 Task: Change the avatar of your profile to Pizza.
Action: Mouse moved to (1374, 31)
Screenshot: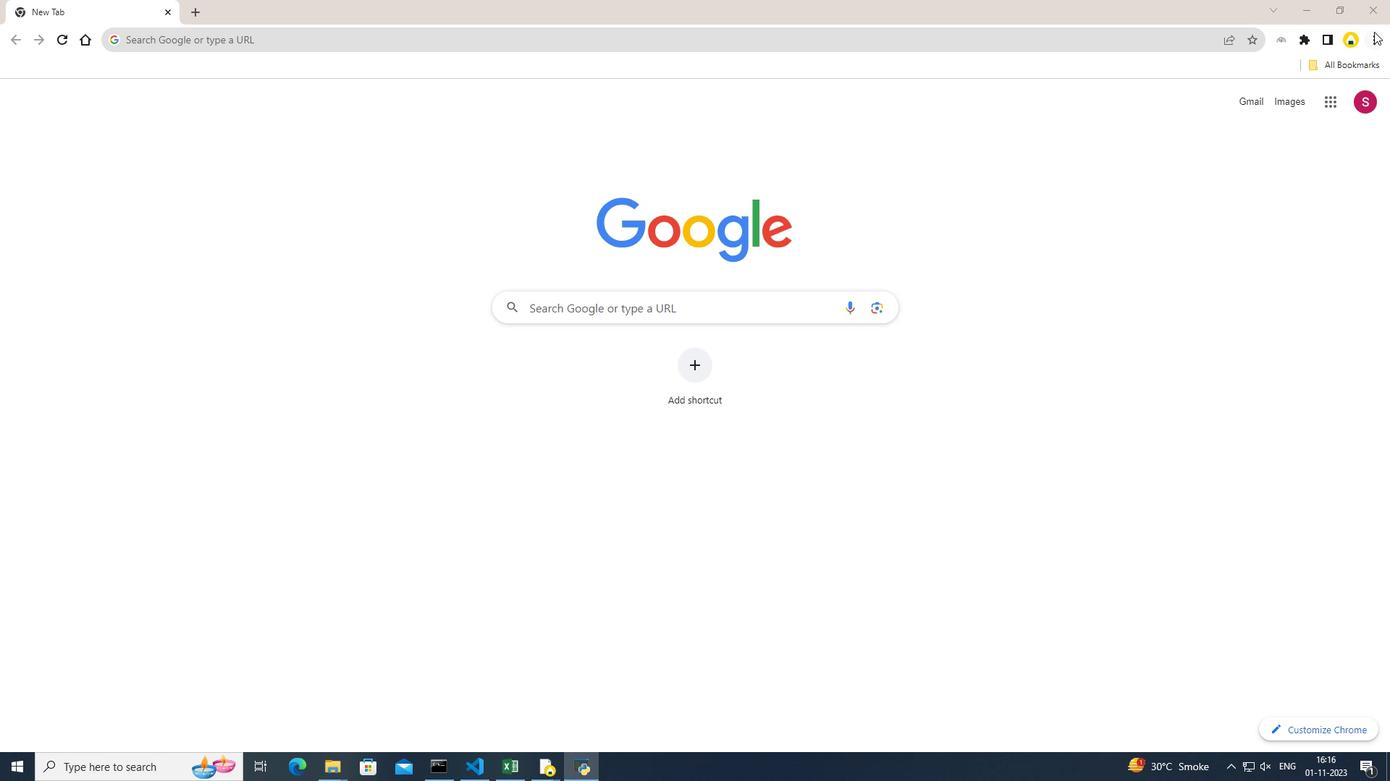 
Action: Mouse pressed left at (1374, 31)
Screenshot: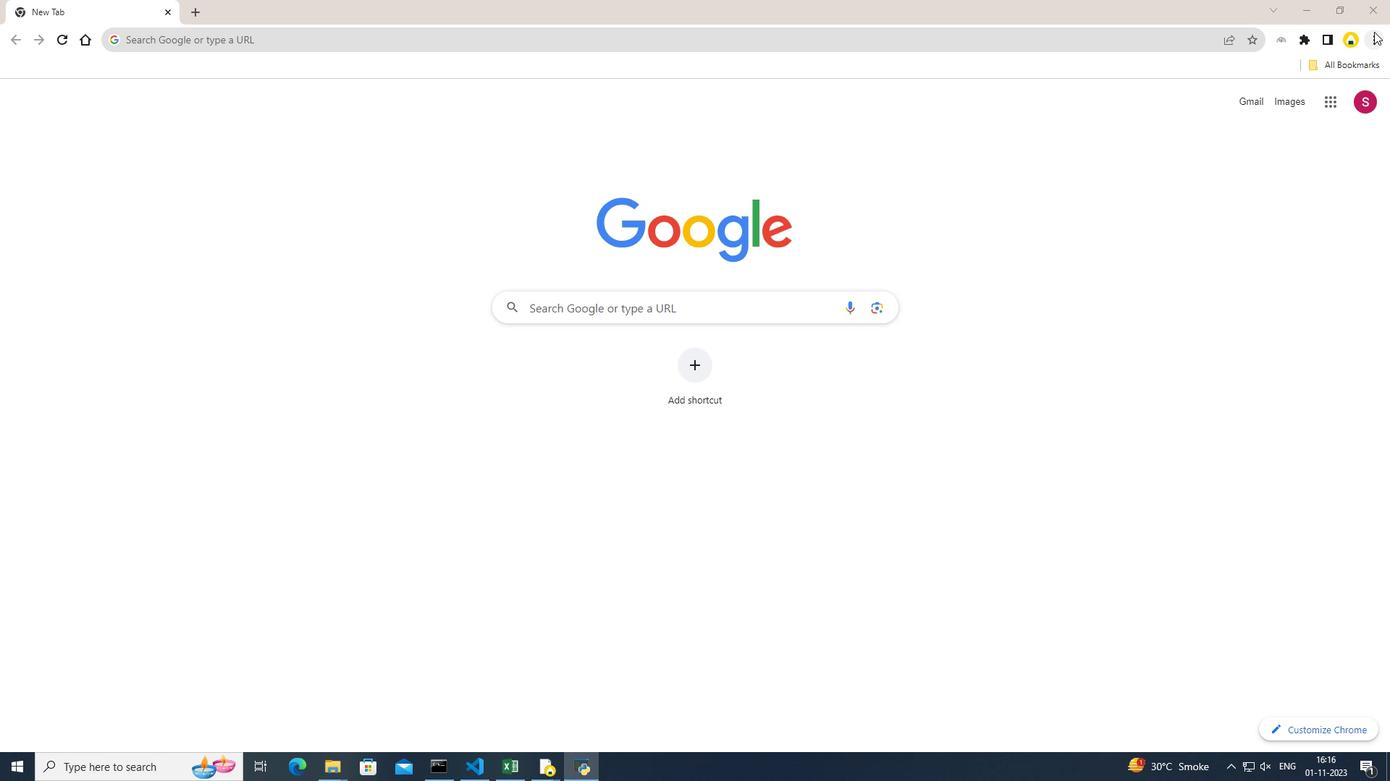 
Action: Mouse moved to (1237, 304)
Screenshot: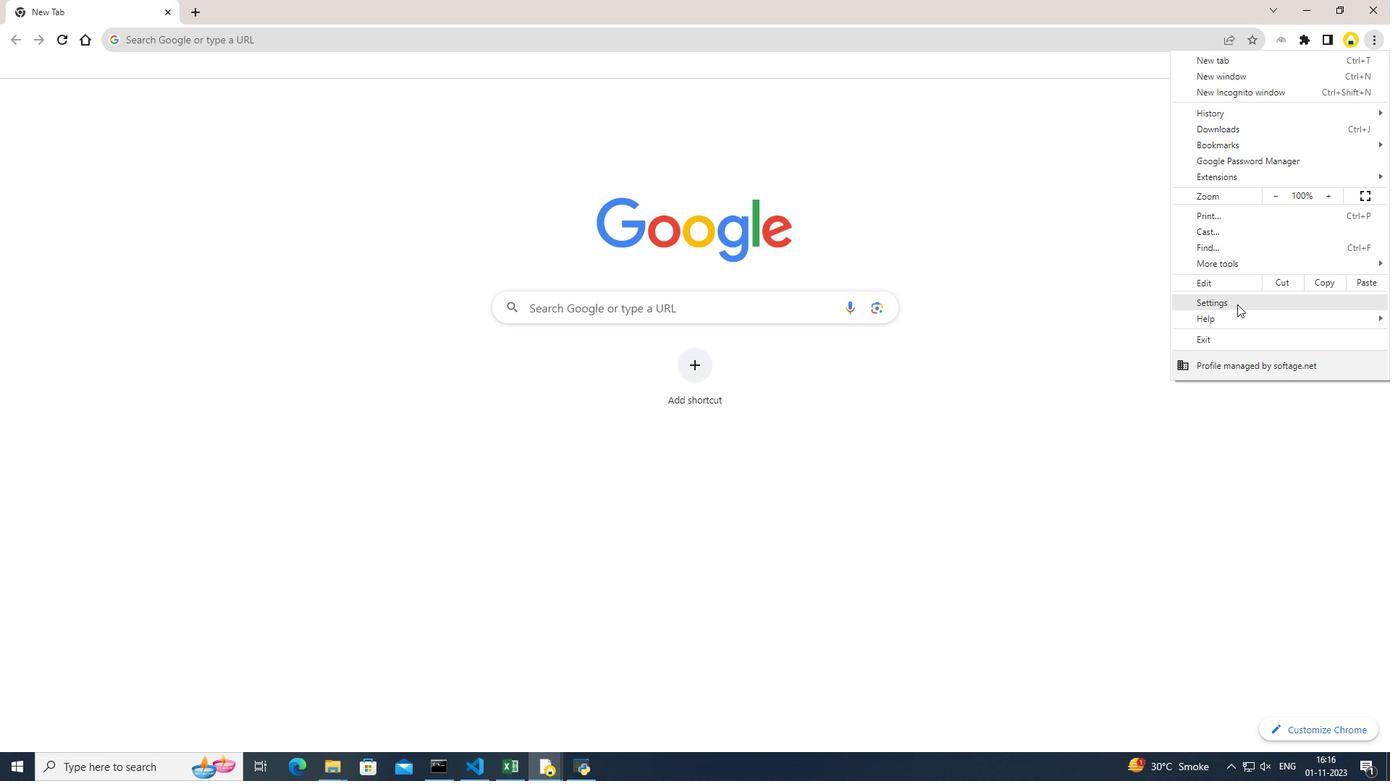 
Action: Mouse pressed left at (1237, 304)
Screenshot: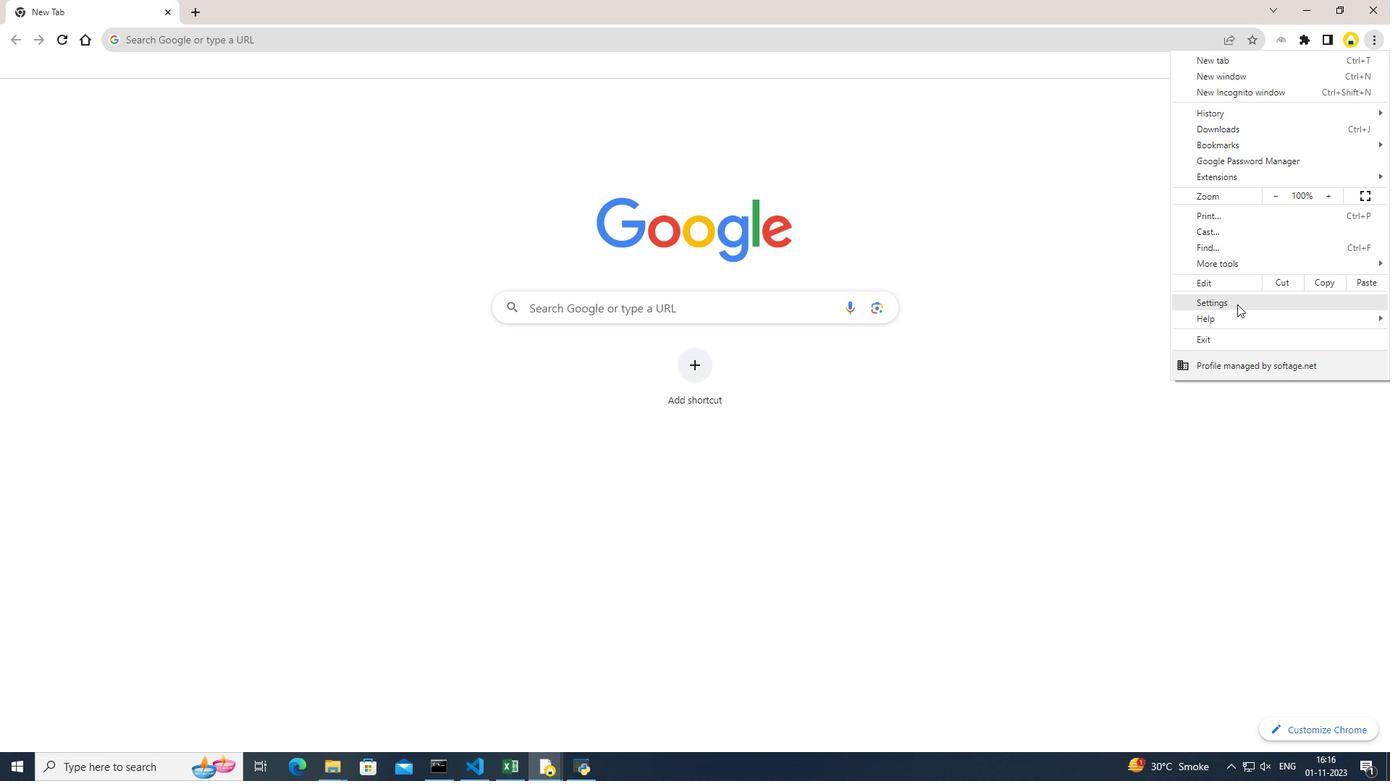 
Action: Mouse moved to (877, 336)
Screenshot: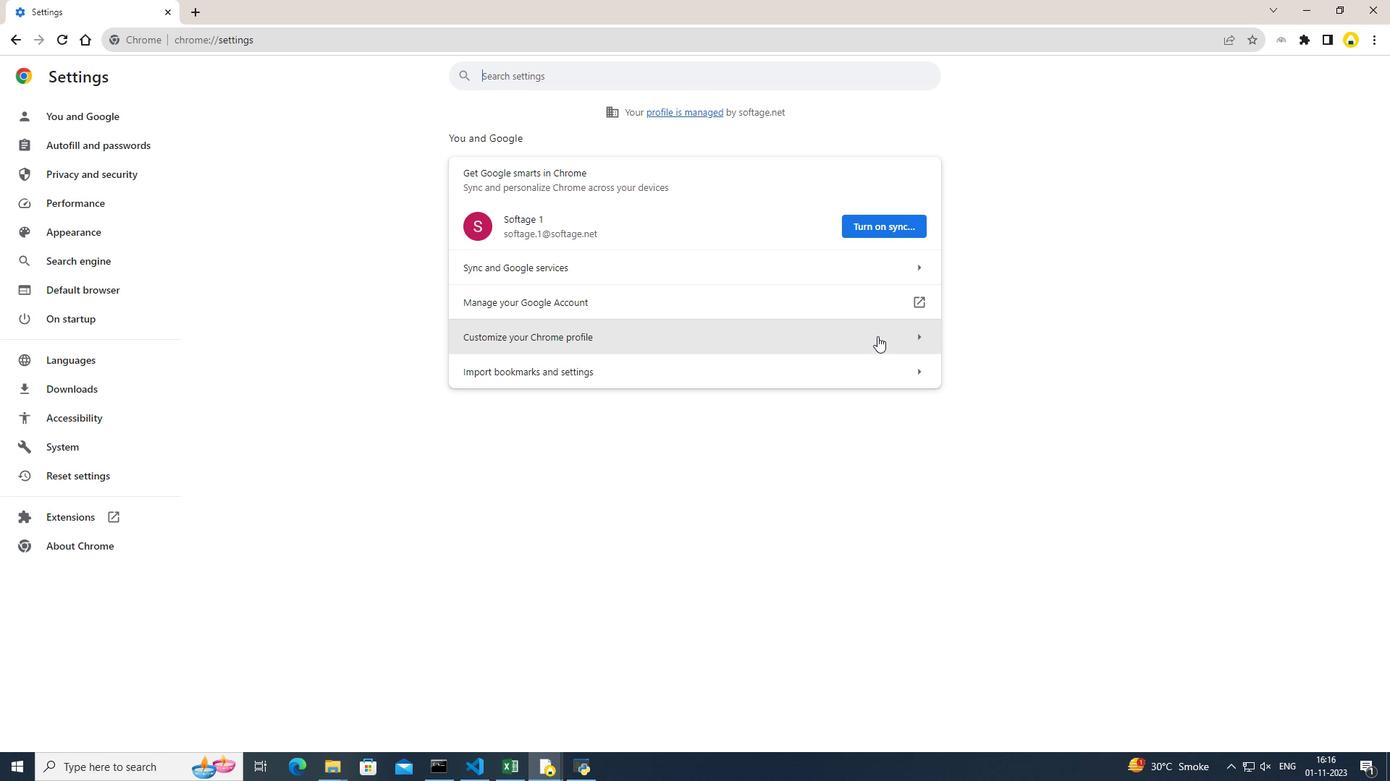 
Action: Mouse pressed left at (877, 336)
Screenshot: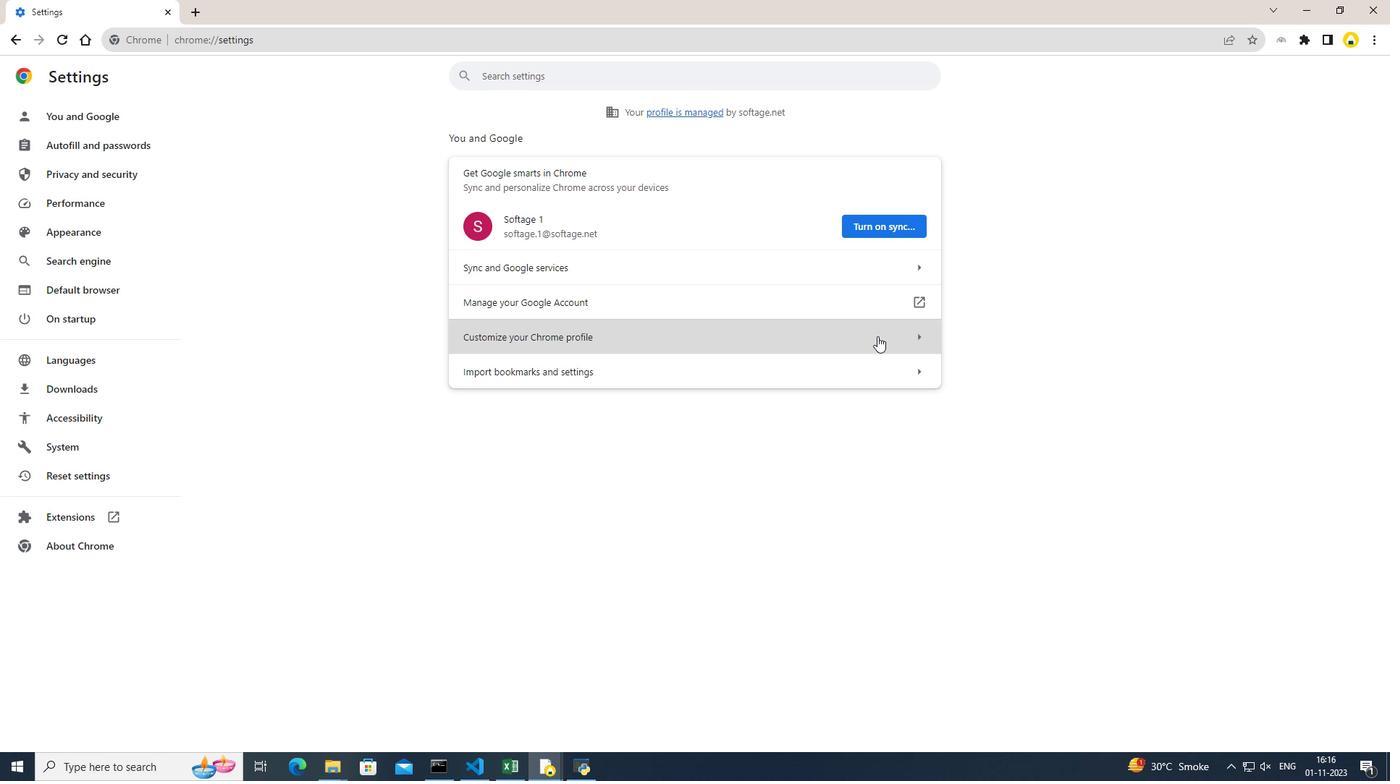 
Action: Mouse moved to (1067, 392)
Screenshot: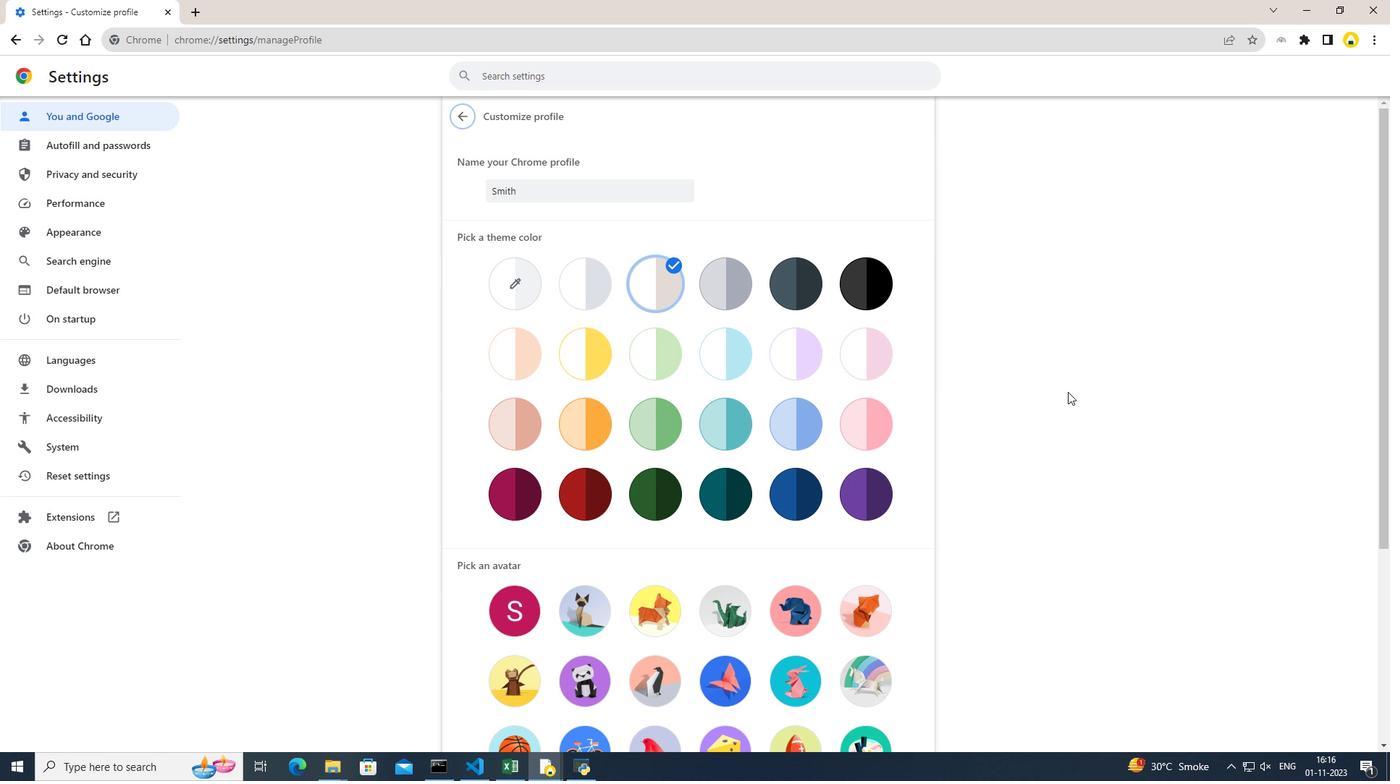 
Action: Mouse scrolled (1067, 391) with delta (0, 0)
Screenshot: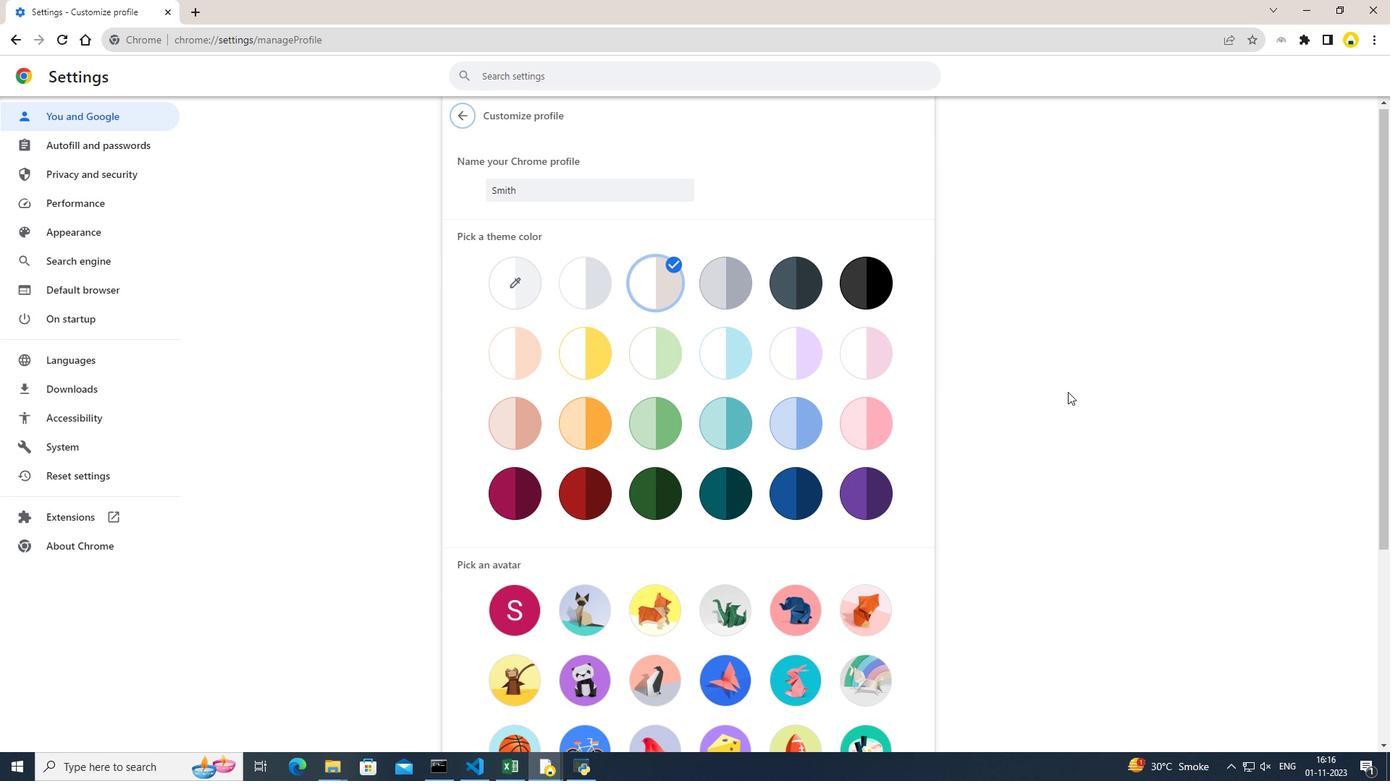 
Action: Mouse scrolled (1067, 391) with delta (0, 0)
Screenshot: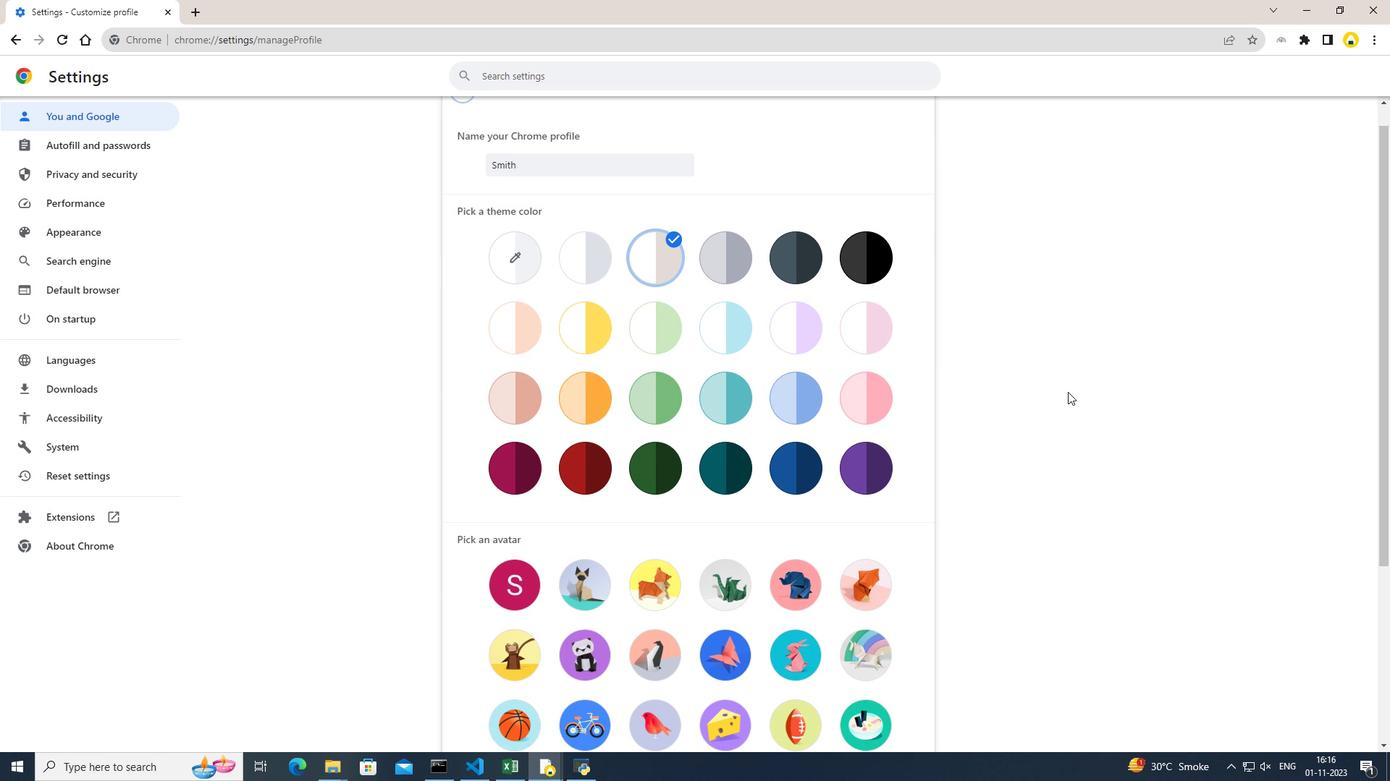 
Action: Mouse scrolled (1067, 391) with delta (0, 0)
Screenshot: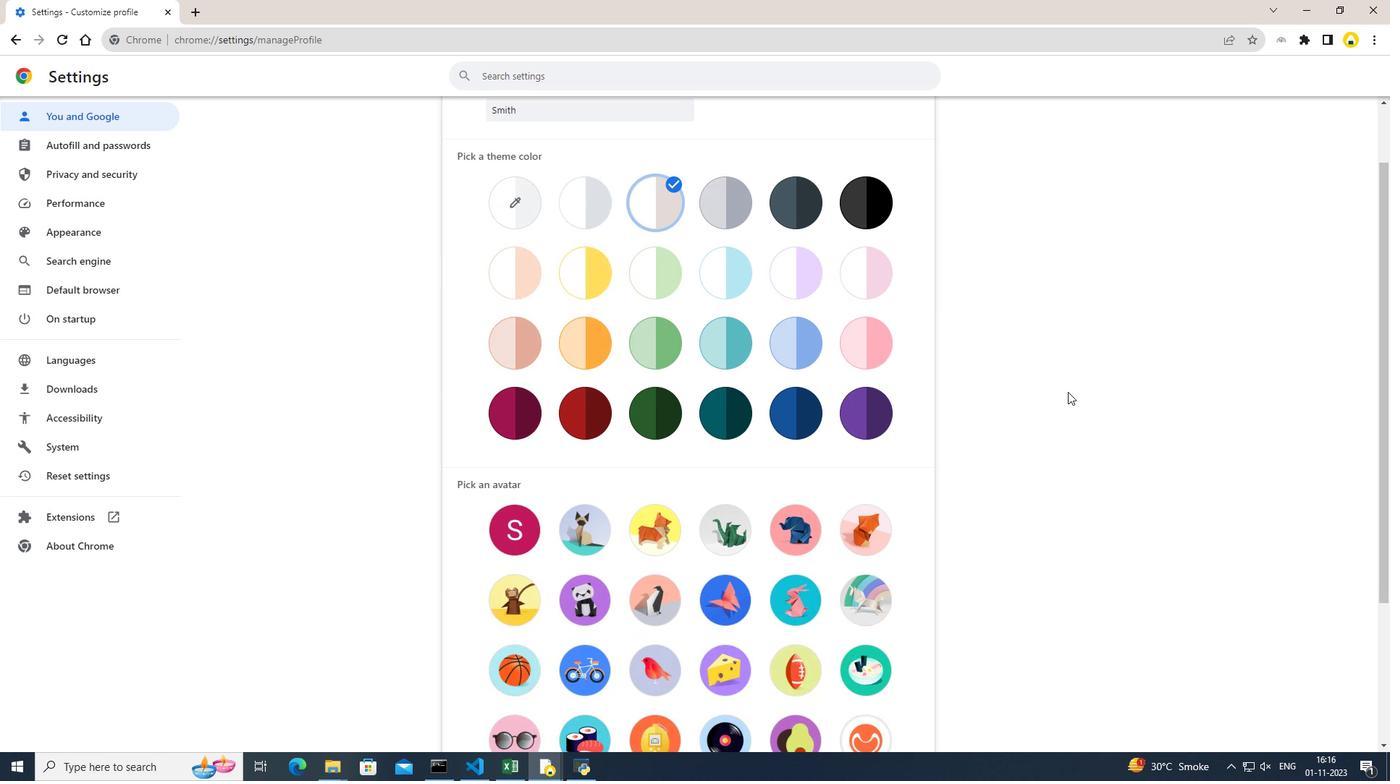 
Action: Mouse scrolled (1067, 391) with delta (0, 0)
Screenshot: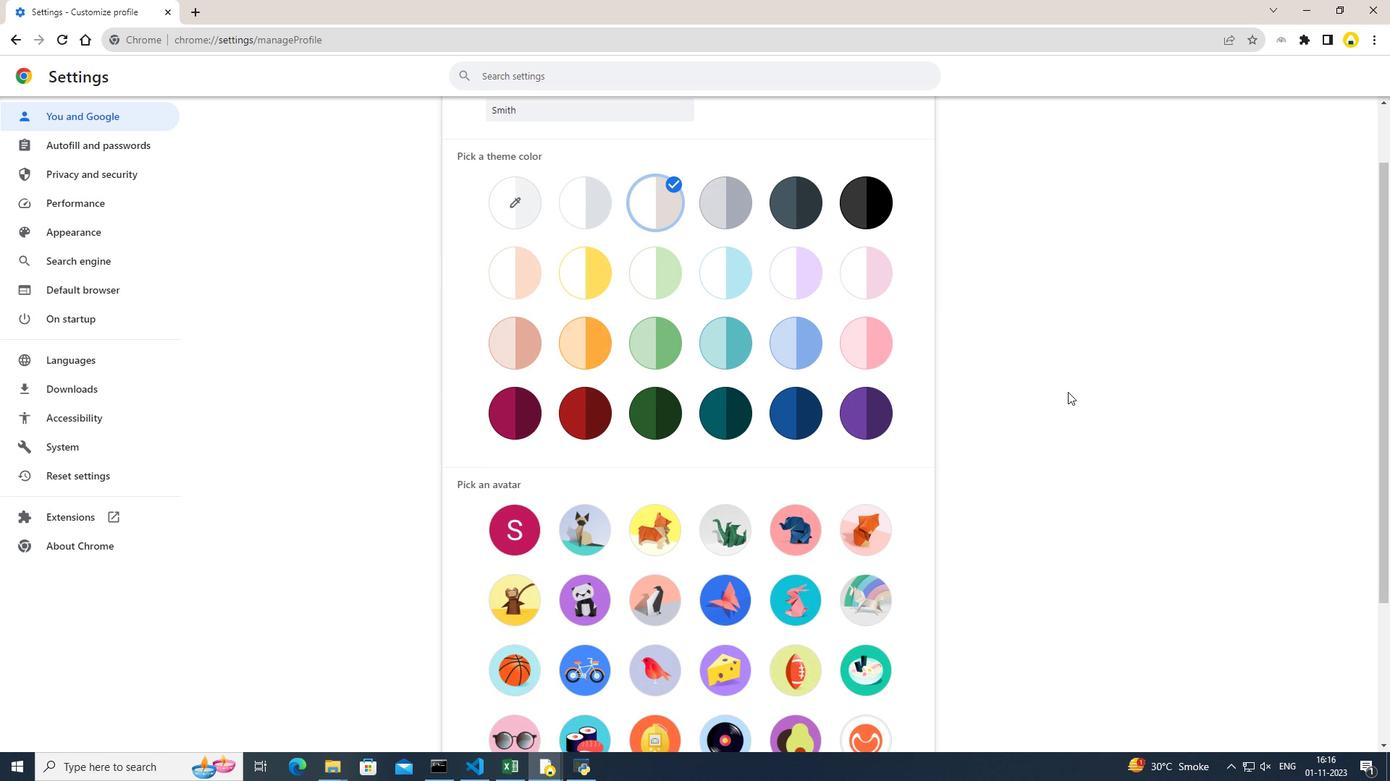 
Action: Mouse scrolled (1067, 391) with delta (0, 0)
Screenshot: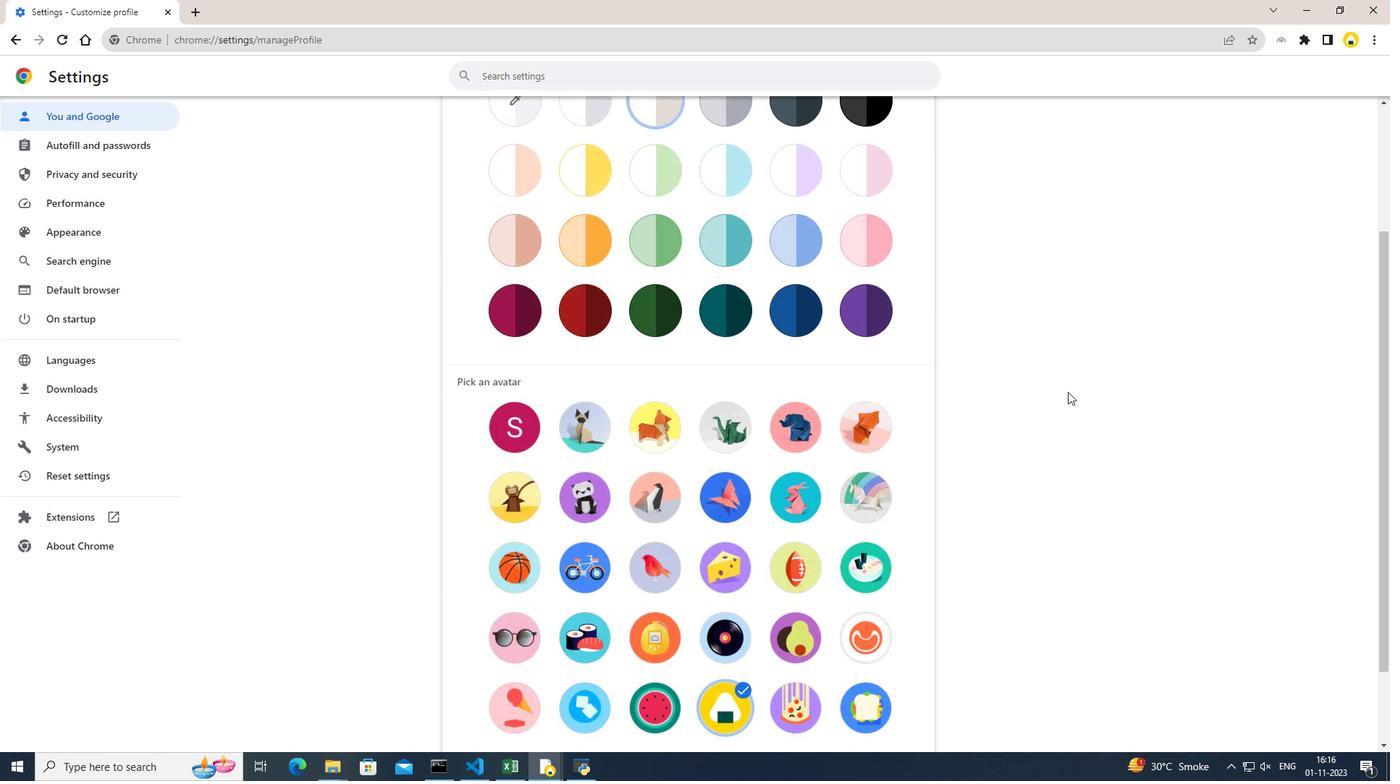 
Action: Mouse scrolled (1067, 391) with delta (0, 0)
Screenshot: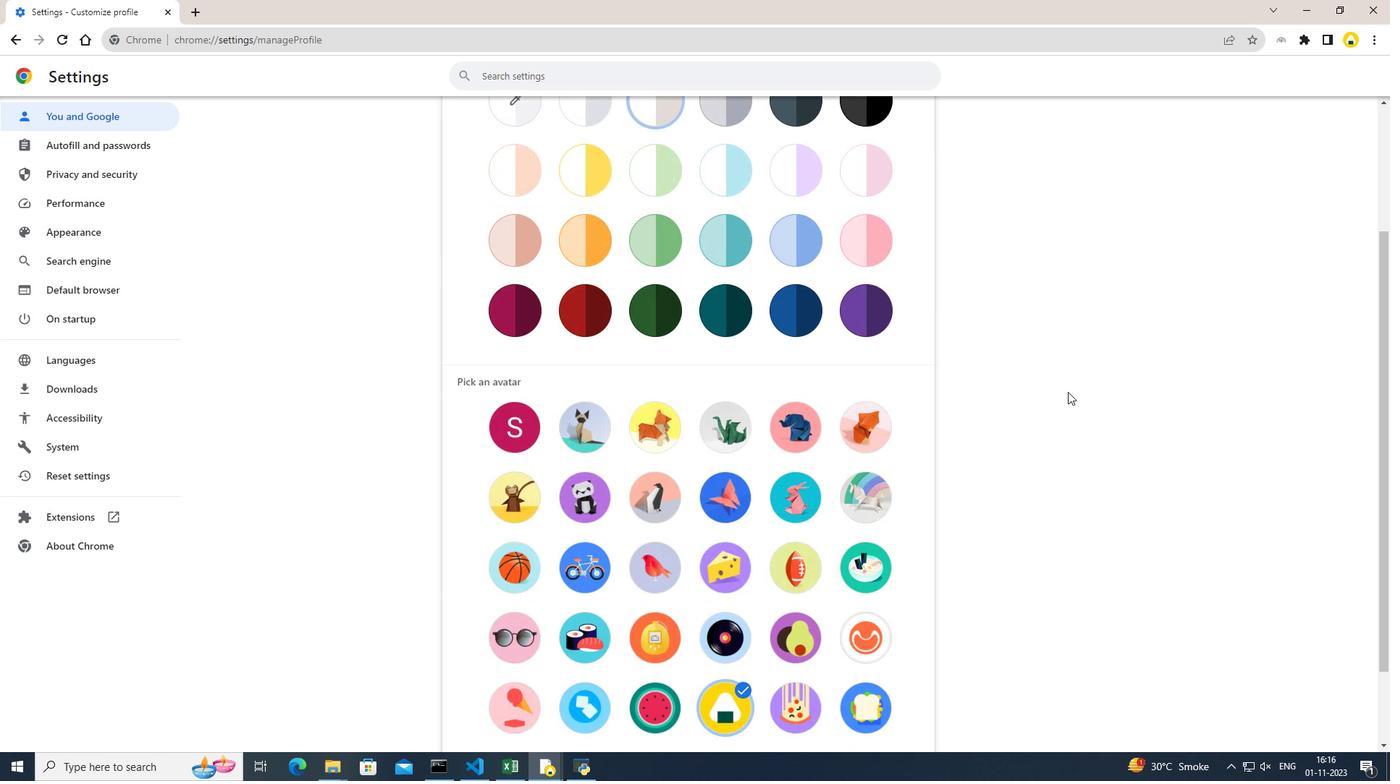 
Action: Mouse moved to (800, 611)
Screenshot: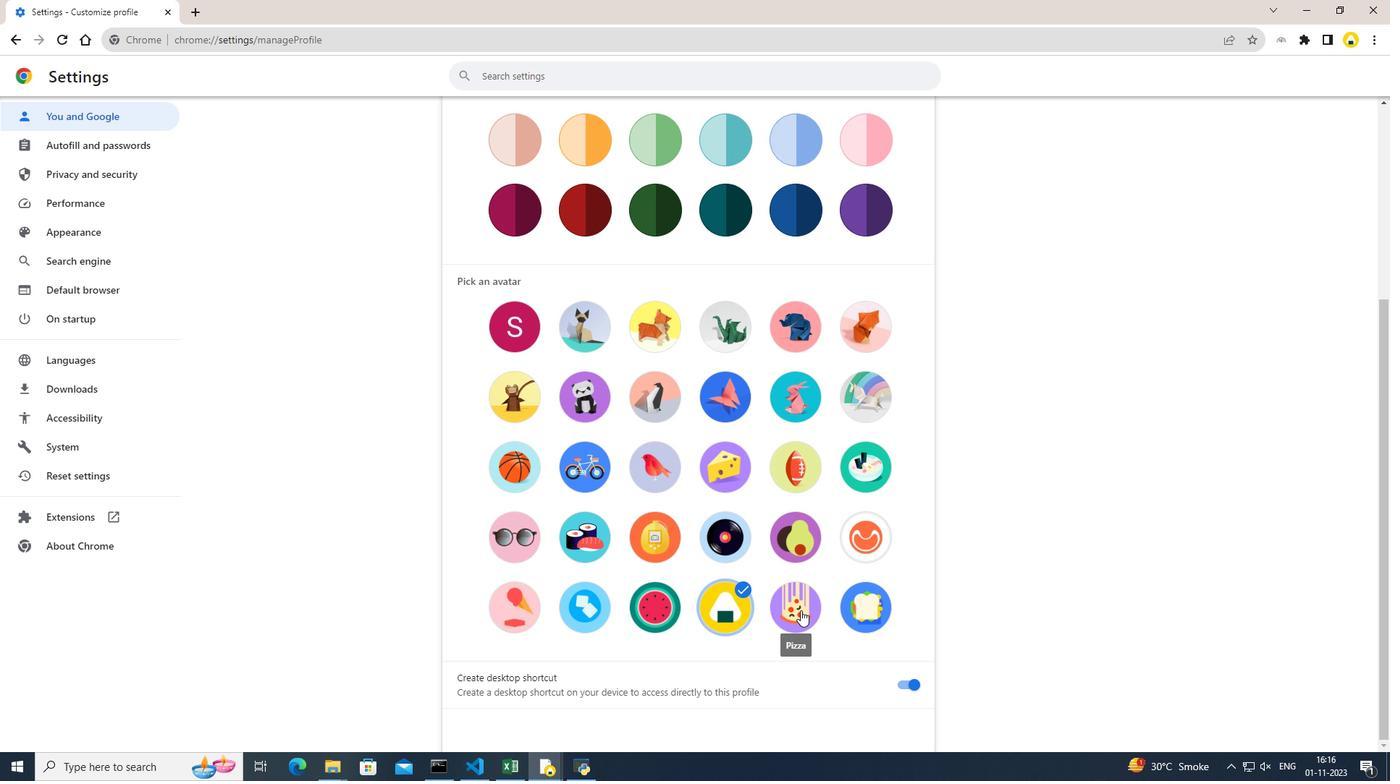 
Action: Mouse pressed left at (800, 611)
Screenshot: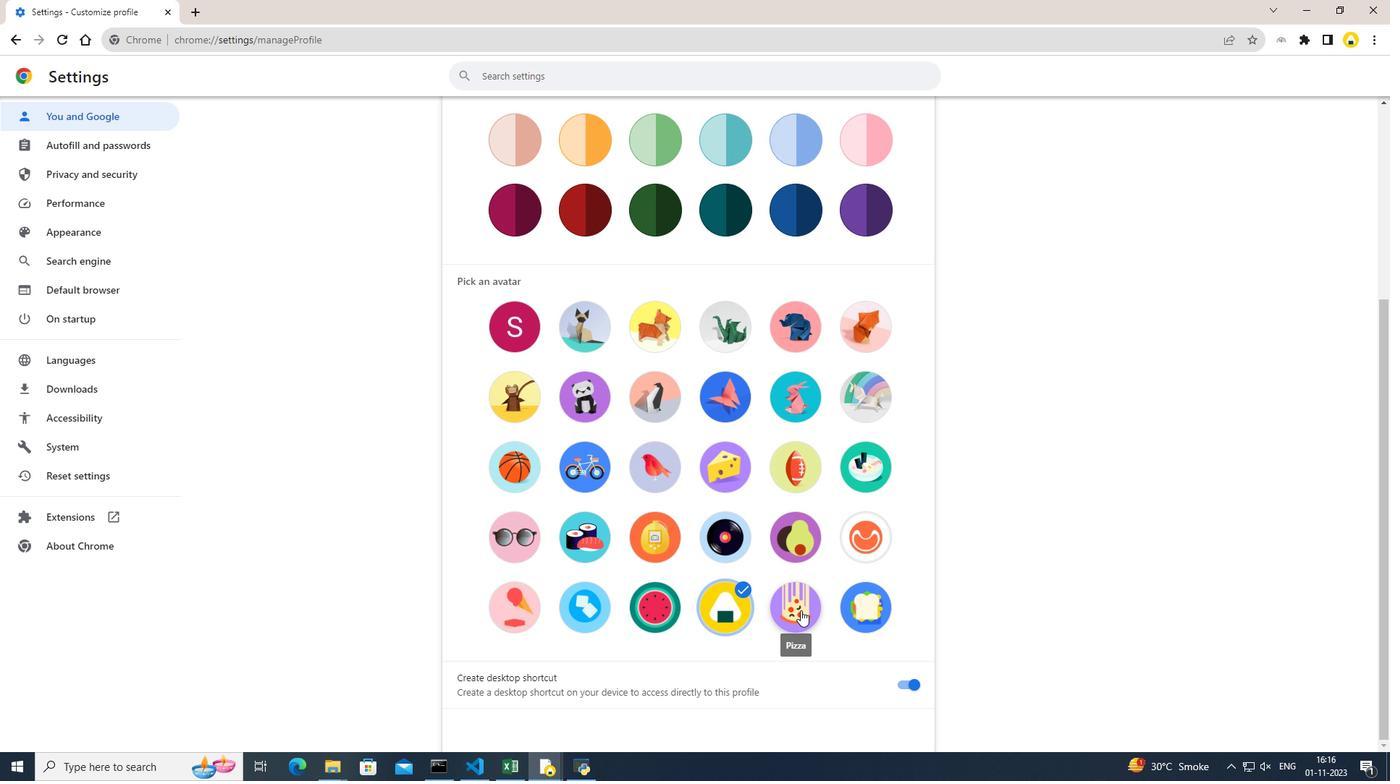 
Action: Mouse moved to (1265, 553)
Screenshot: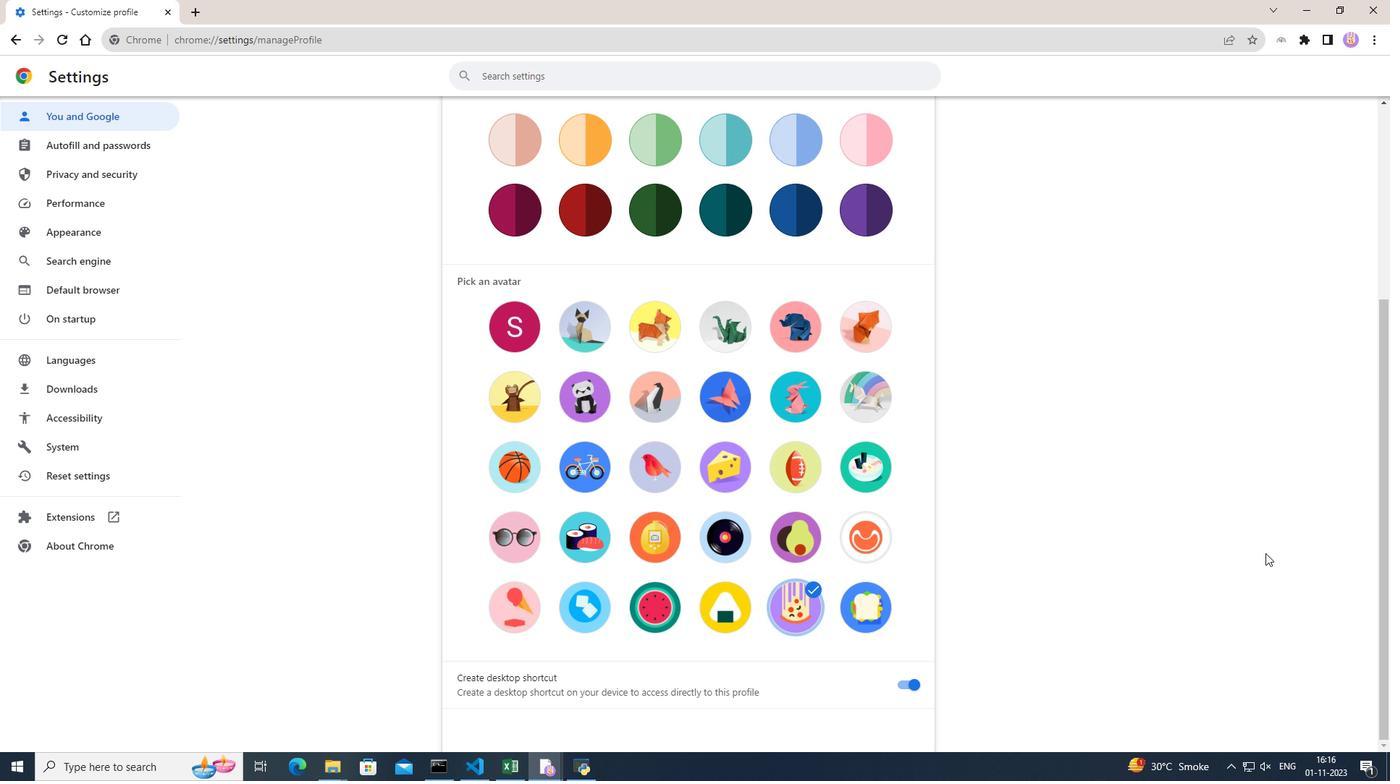 
